 Task: Use the formula "IMAGINARY" in spreadsheet "Project portfolio".
Action: Mouse moved to (496, 304)
Screenshot: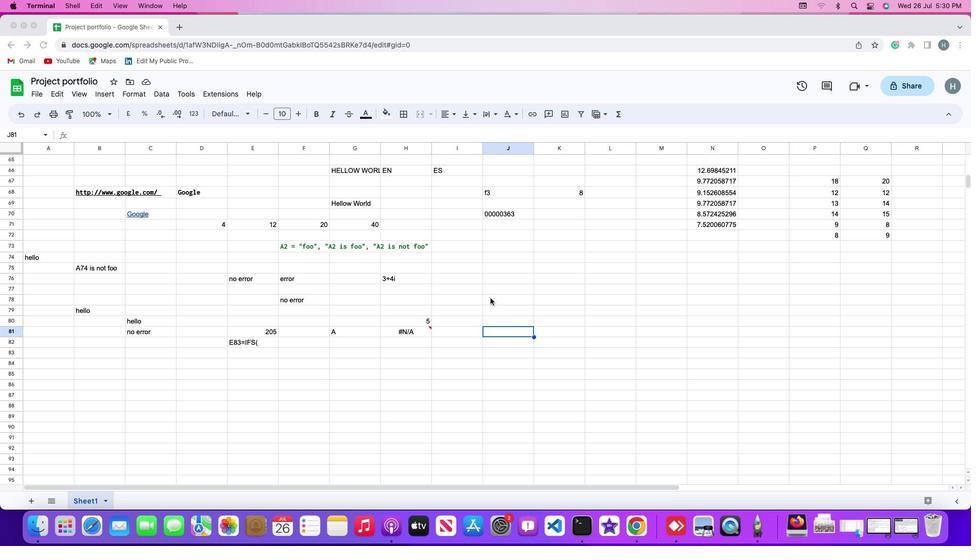 
Action: Mouse pressed left at (496, 304)
Screenshot: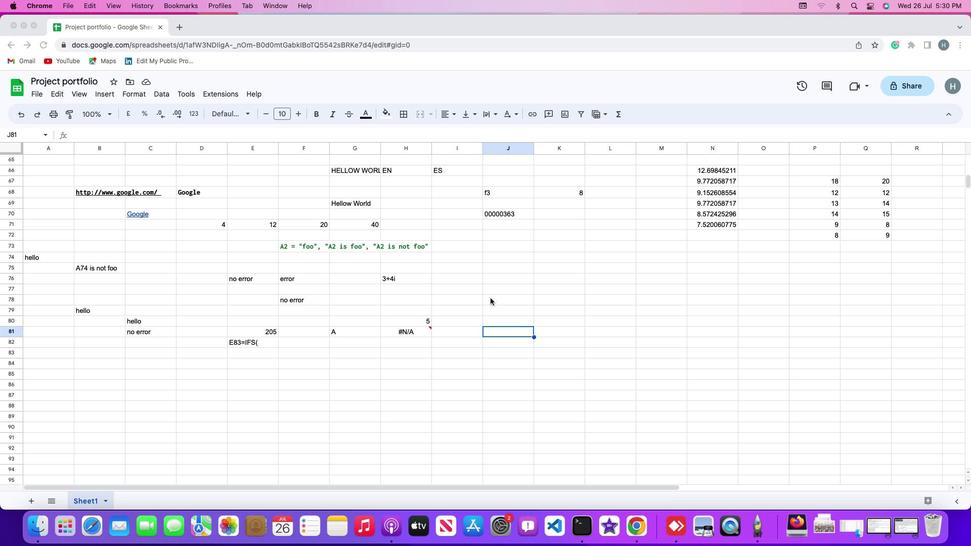 
Action: Mouse moved to (505, 292)
Screenshot: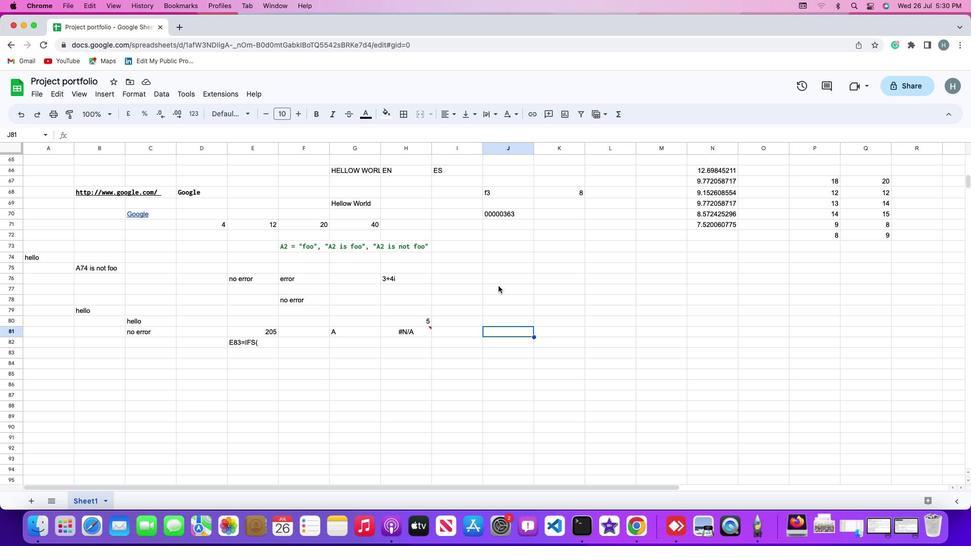 
Action: Mouse pressed left at (505, 292)
Screenshot: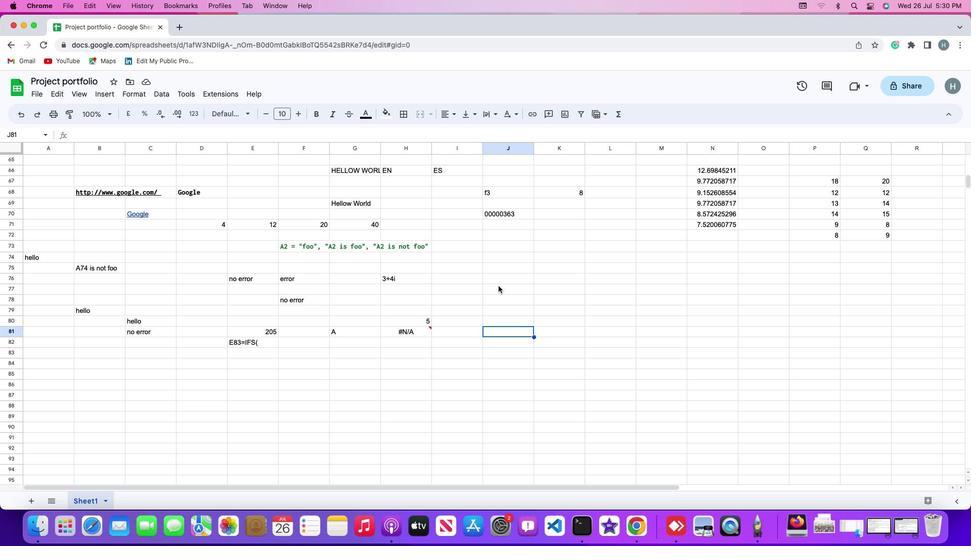 
Action: Mouse moved to (112, 98)
Screenshot: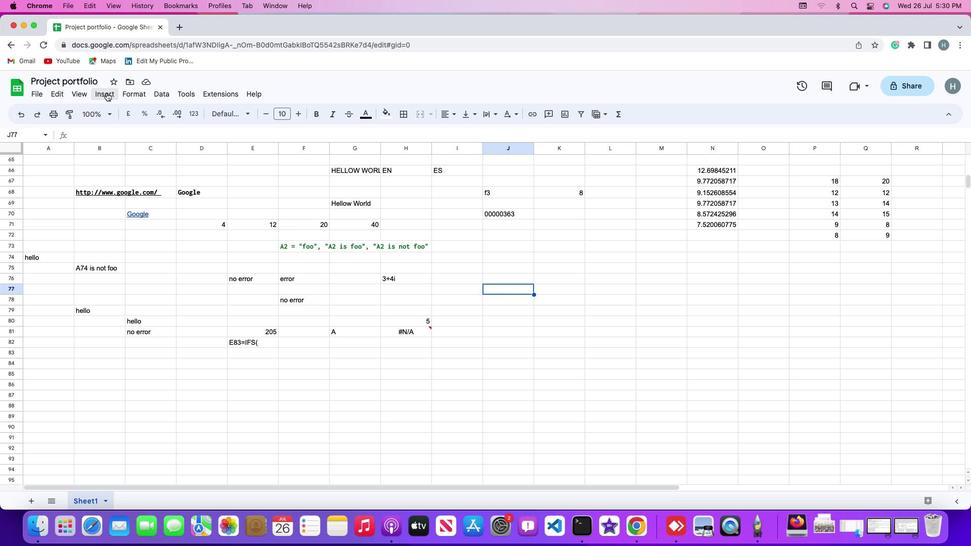 
Action: Mouse pressed left at (112, 98)
Screenshot: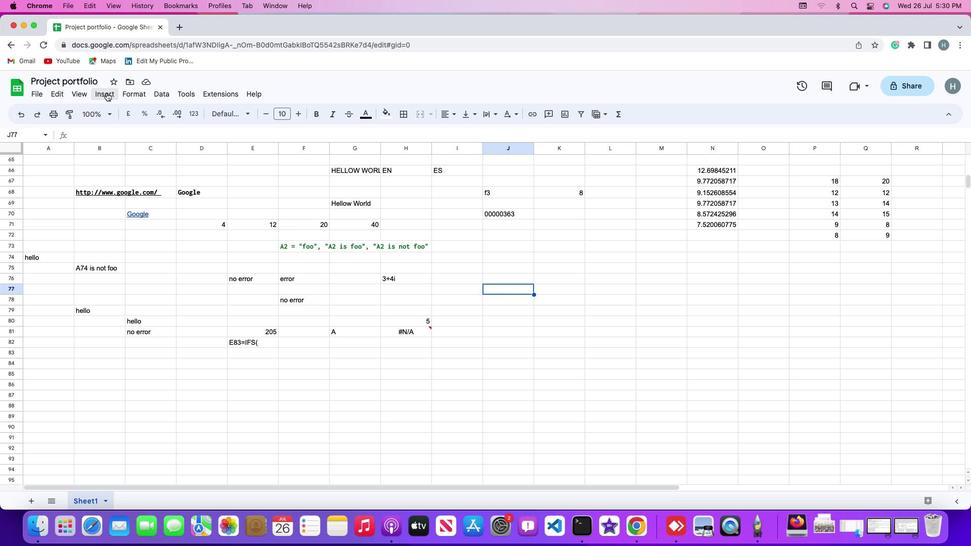 
Action: Mouse moved to (127, 268)
Screenshot: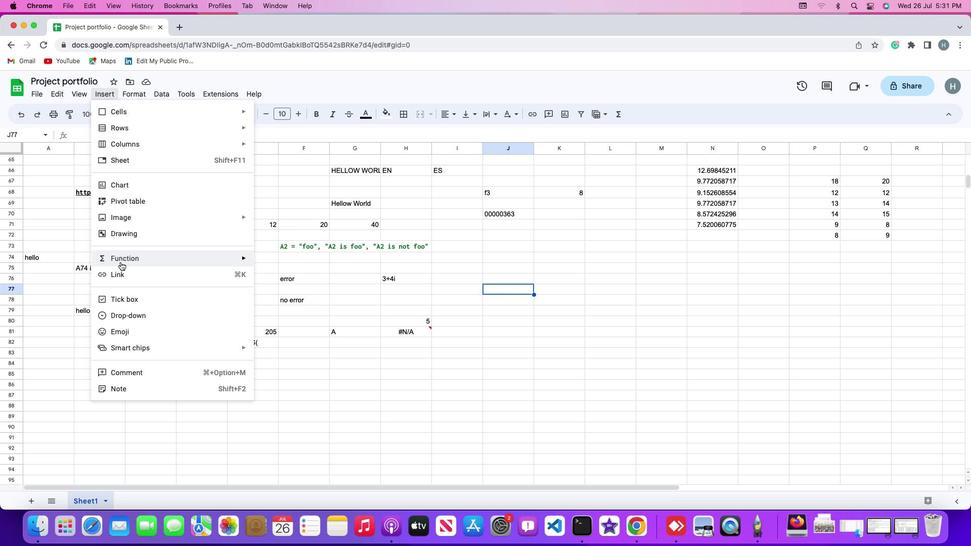
Action: Mouse pressed left at (127, 268)
Screenshot: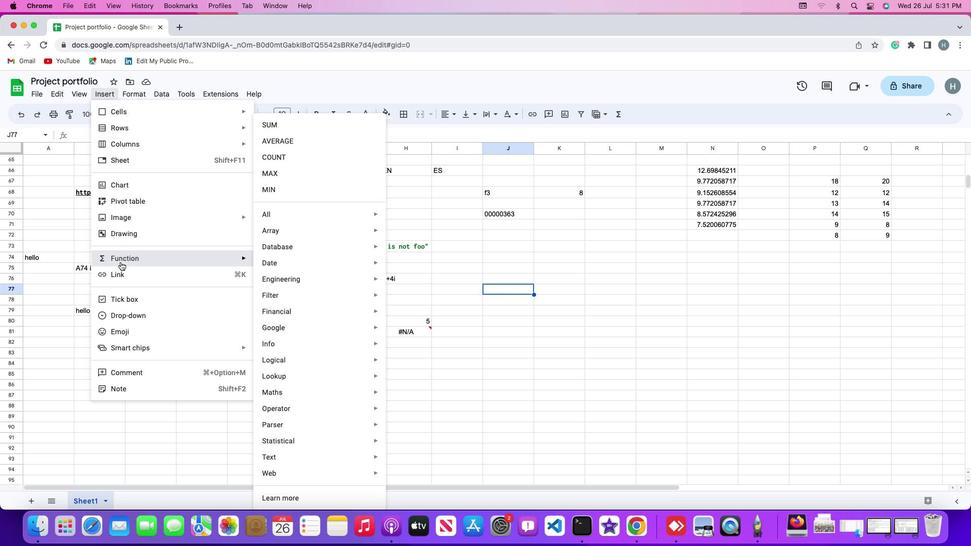 
Action: Mouse moved to (293, 219)
Screenshot: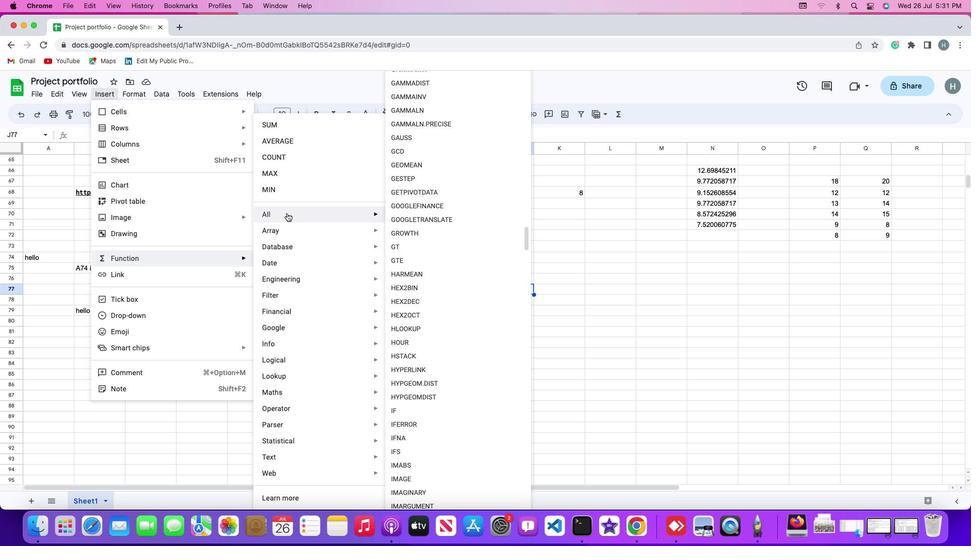 
Action: Mouse pressed left at (293, 219)
Screenshot: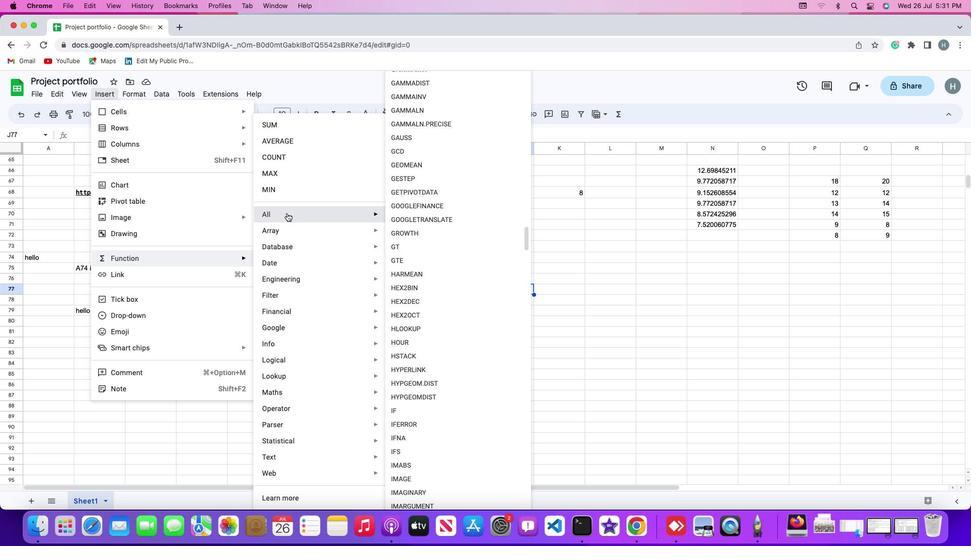 
Action: Mouse moved to (448, 433)
Screenshot: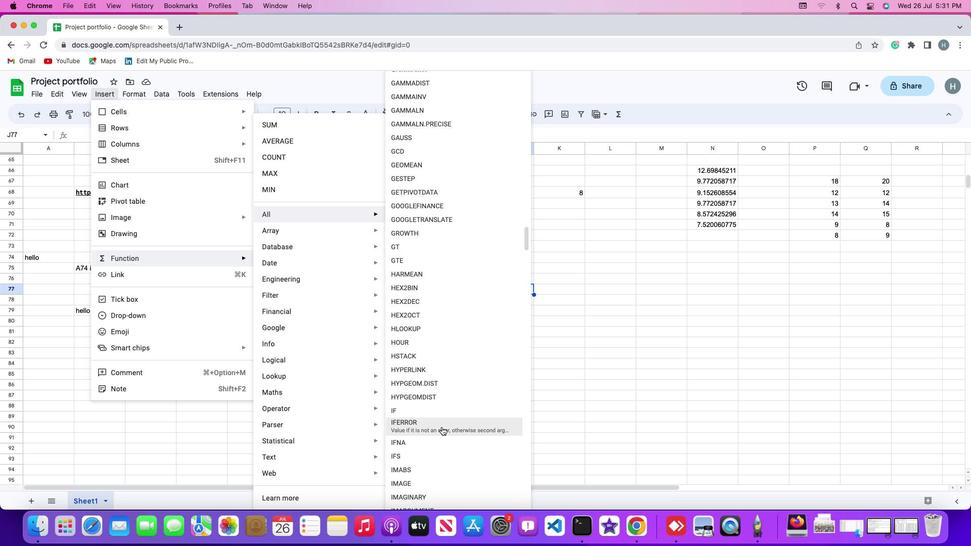 
Action: Mouse scrolled (448, 433) with delta (6, 5)
Screenshot: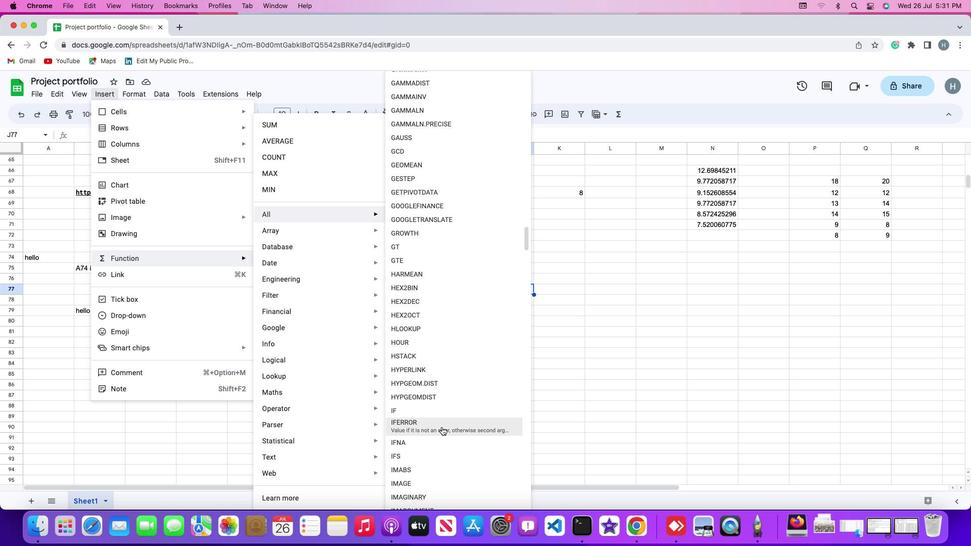 
Action: Mouse scrolled (448, 433) with delta (6, 5)
Screenshot: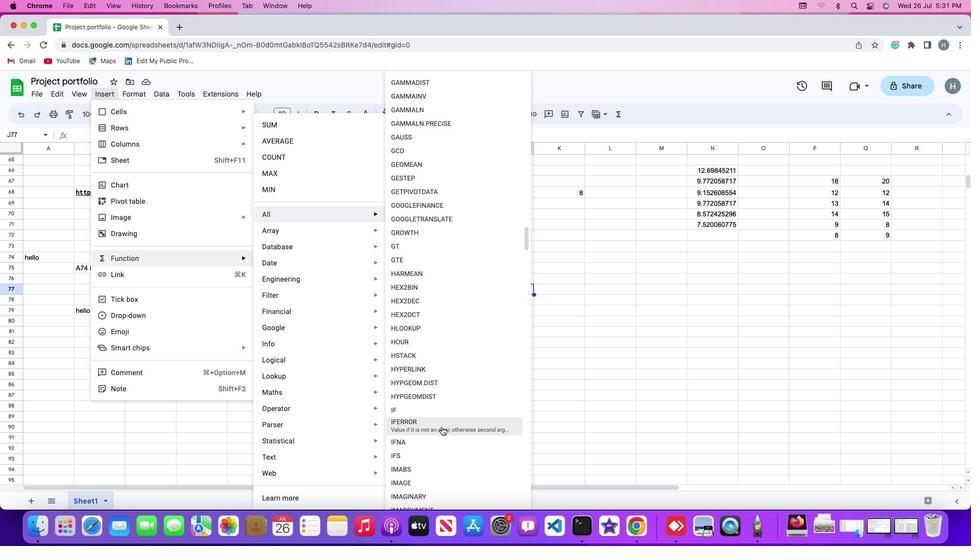 
Action: Mouse scrolled (448, 433) with delta (6, 5)
Screenshot: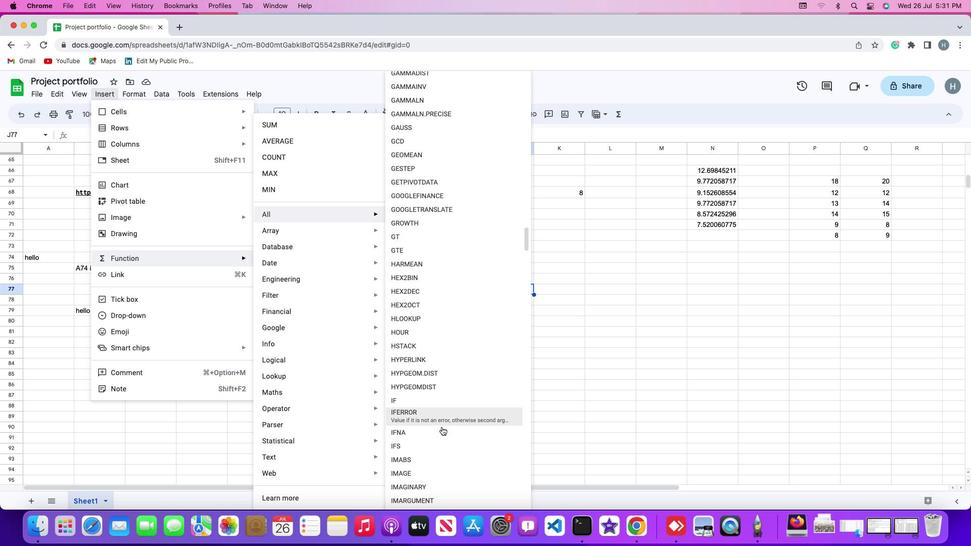 
Action: Mouse scrolled (448, 433) with delta (6, 5)
Screenshot: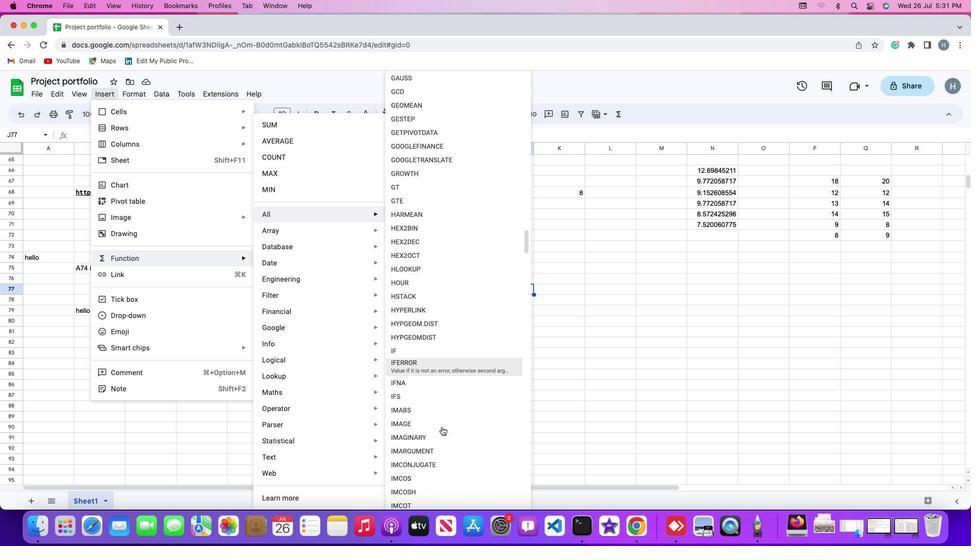 
Action: Mouse moved to (436, 378)
Screenshot: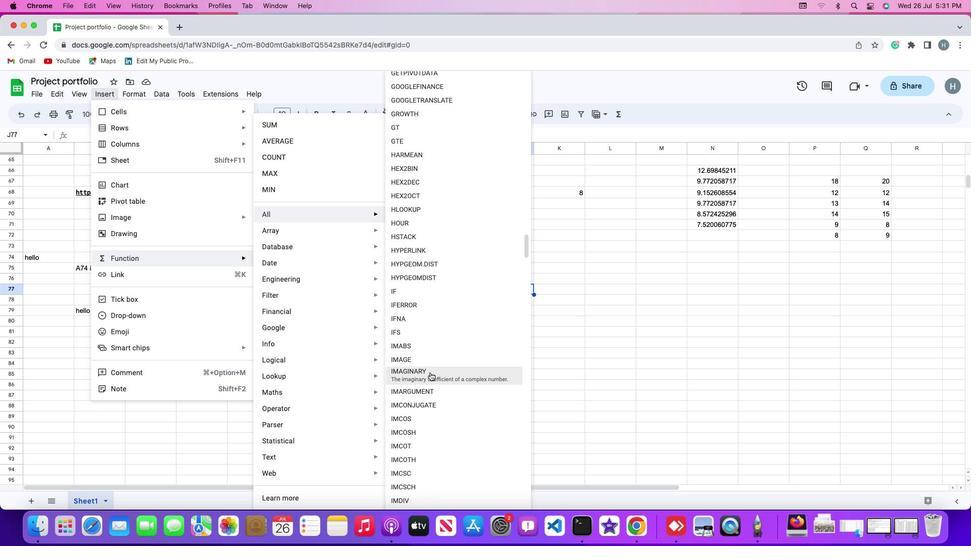 
Action: Mouse pressed left at (436, 378)
Screenshot: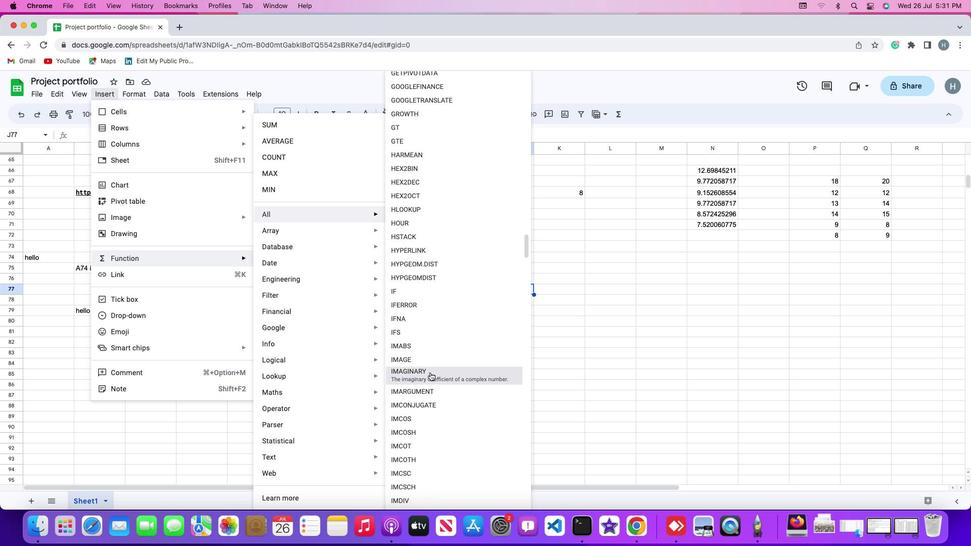 
Action: Mouse moved to (396, 283)
Screenshot: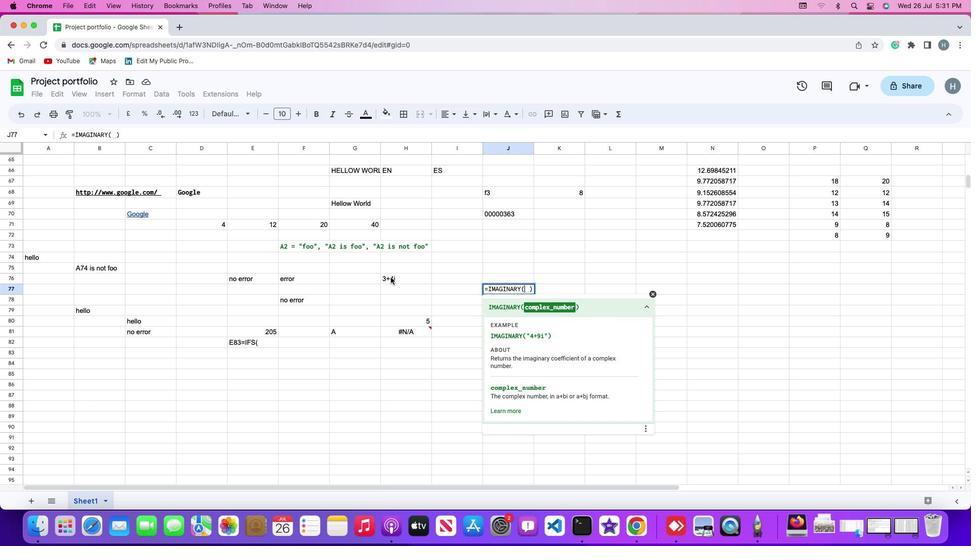 
Action: Mouse pressed left at (396, 283)
Screenshot: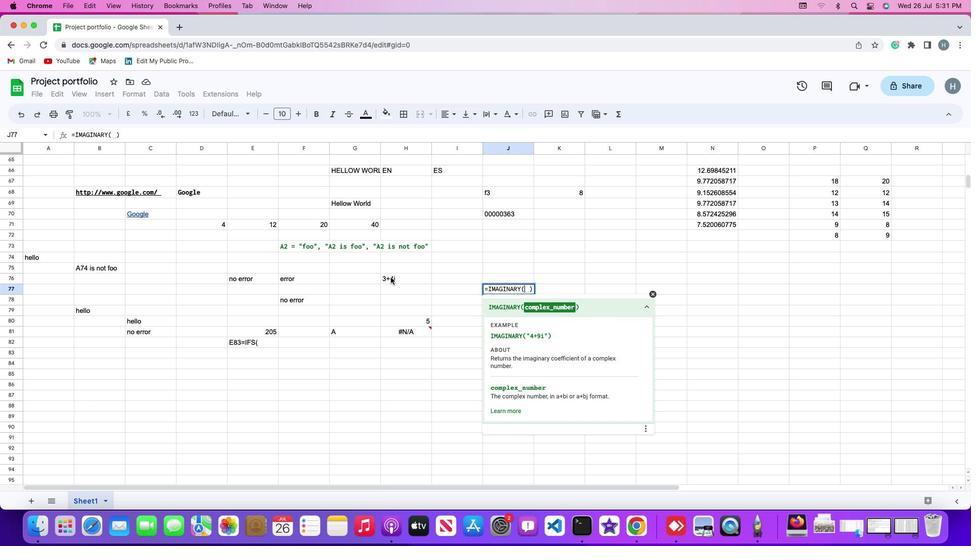 
Action: Mouse moved to (441, 311)
Screenshot: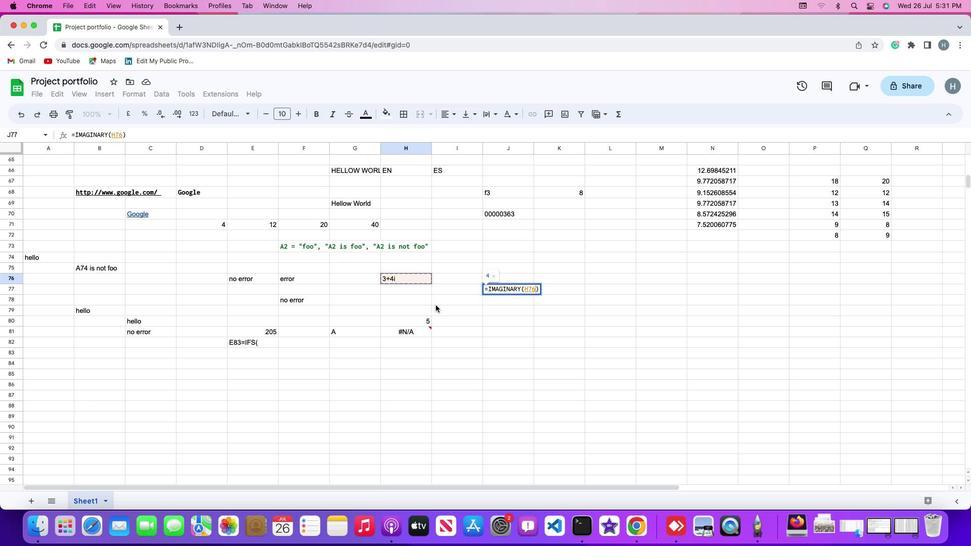
Action: Key pressed Key.enter
Screenshot: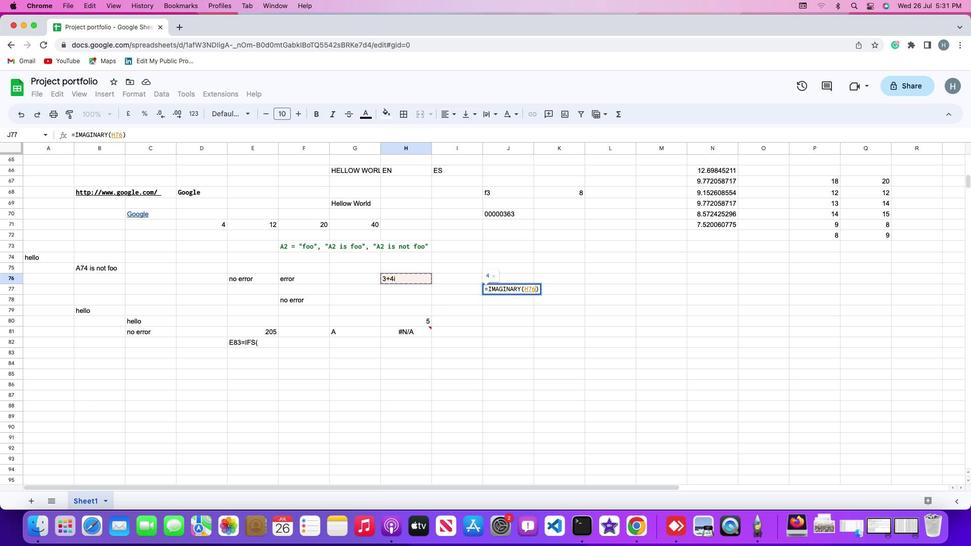 
Action: Mouse moved to (461, 376)
Screenshot: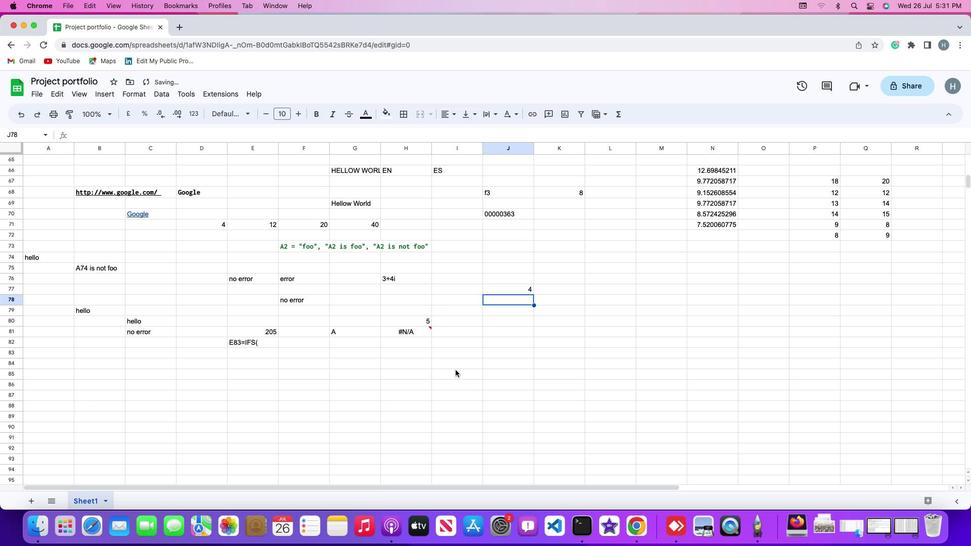 
